 Task: Import the lead data of the user
Action: Mouse moved to (85, 162)
Screenshot: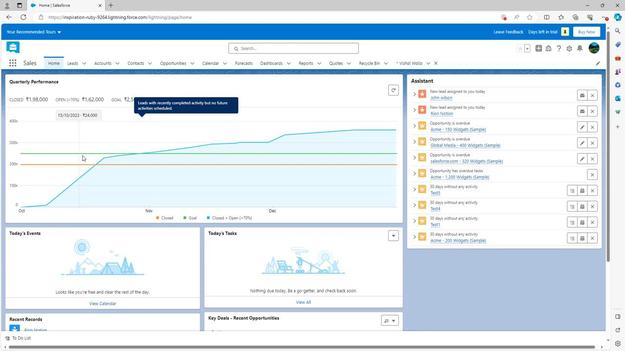 
Action: Mouse scrolled (85, 162) with delta (0, 0)
Screenshot: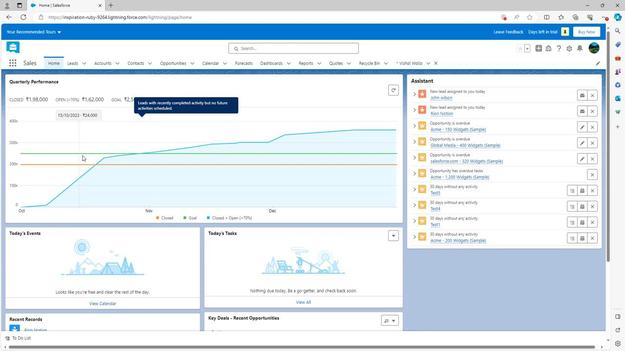 
Action: Mouse moved to (85, 162)
Screenshot: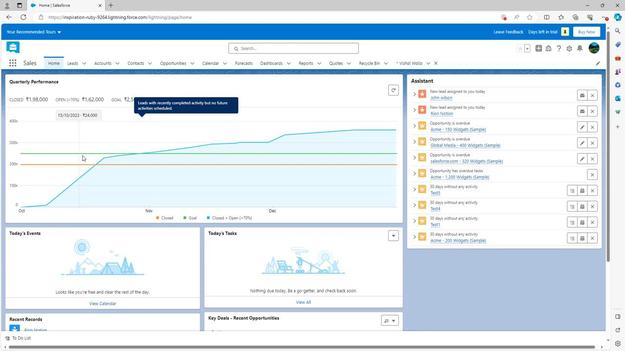 
Action: Mouse scrolled (85, 162) with delta (0, 0)
Screenshot: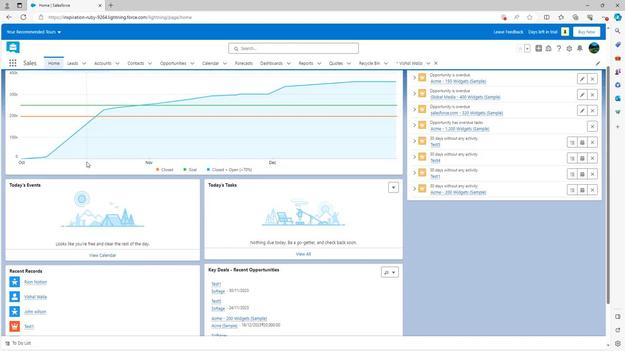 
Action: Mouse scrolled (85, 162) with delta (0, 0)
Screenshot: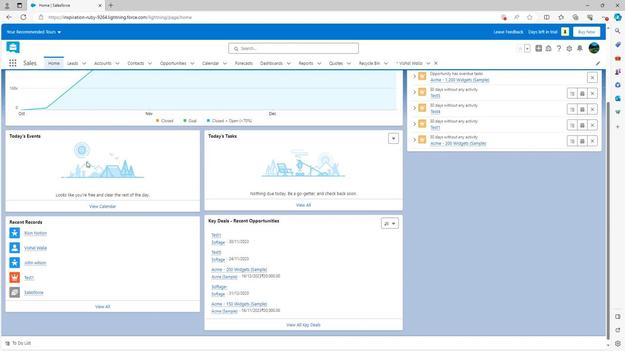 
Action: Mouse scrolled (85, 162) with delta (0, 0)
Screenshot: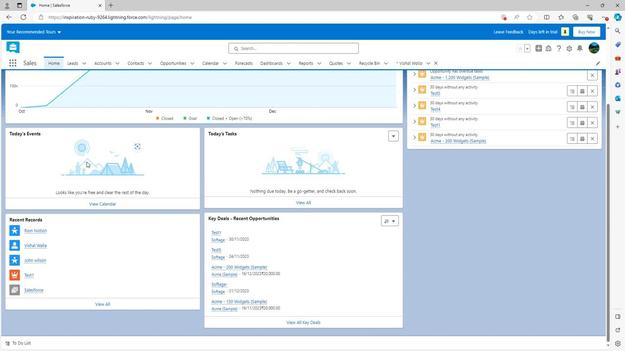 
Action: Mouse scrolled (85, 162) with delta (0, 0)
Screenshot: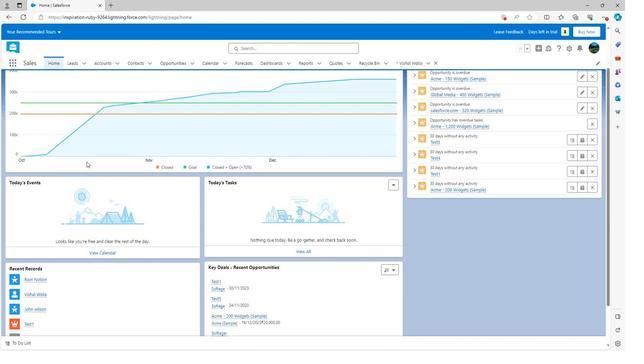 
Action: Mouse scrolled (85, 162) with delta (0, 0)
Screenshot: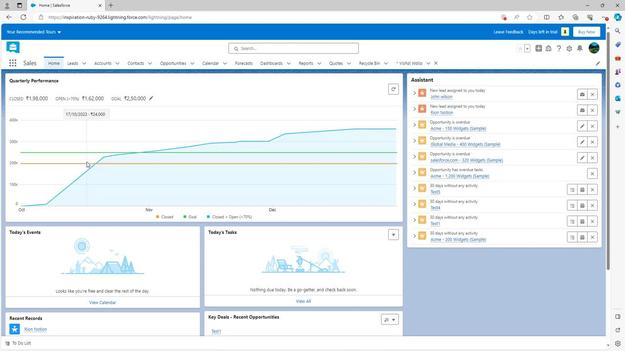 
Action: Mouse scrolled (85, 162) with delta (0, 0)
Screenshot: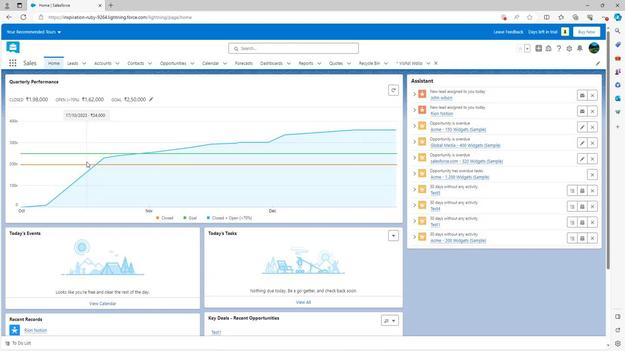 
Action: Mouse moved to (68, 62)
Screenshot: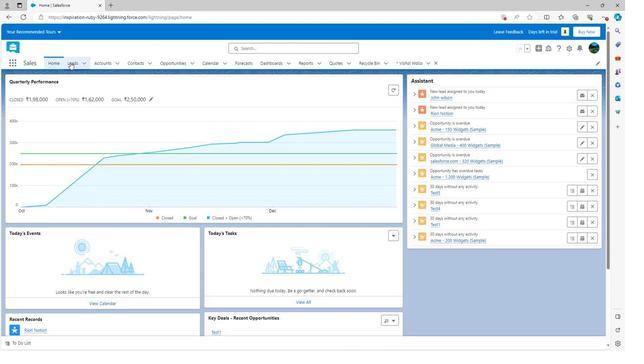 
Action: Mouse pressed left at (68, 62)
Screenshot: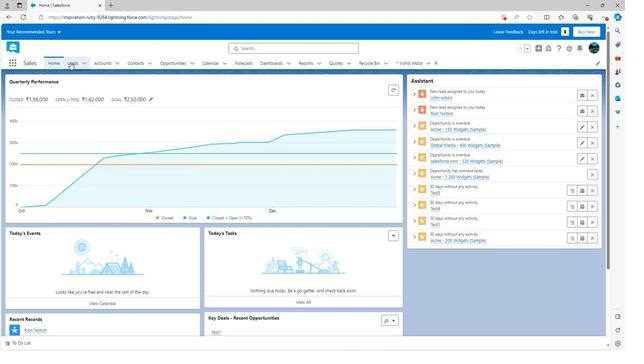 
Action: Mouse moved to (80, 62)
Screenshot: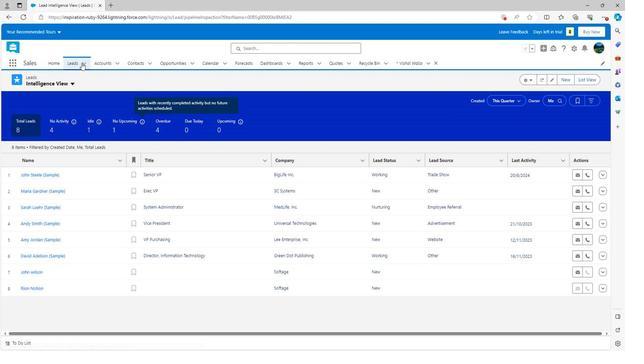 
Action: Mouse pressed left at (80, 62)
Screenshot: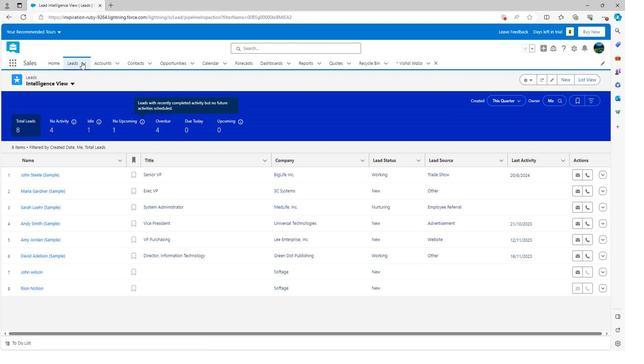 
Action: Mouse moved to (70, 165)
Screenshot: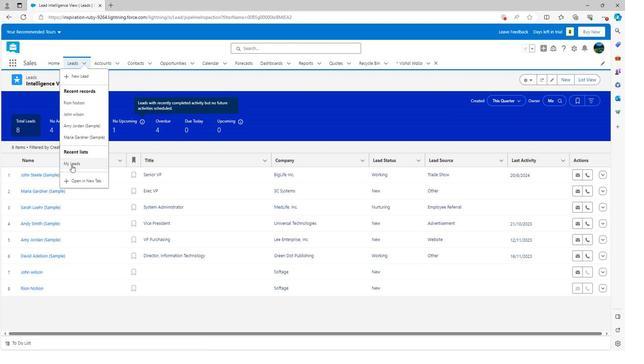 
Action: Mouse pressed left at (70, 165)
Screenshot: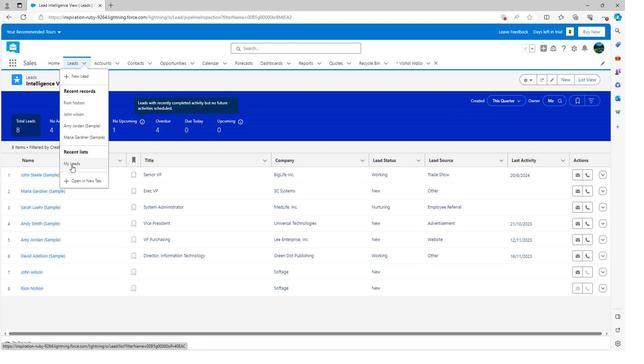 
Action: Mouse moved to (494, 83)
Screenshot: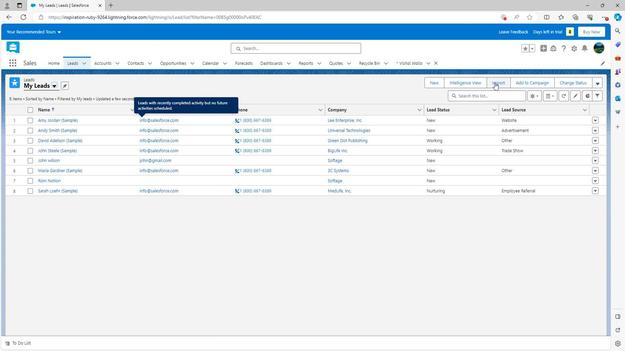 
Action: Mouse pressed left at (494, 83)
Screenshot: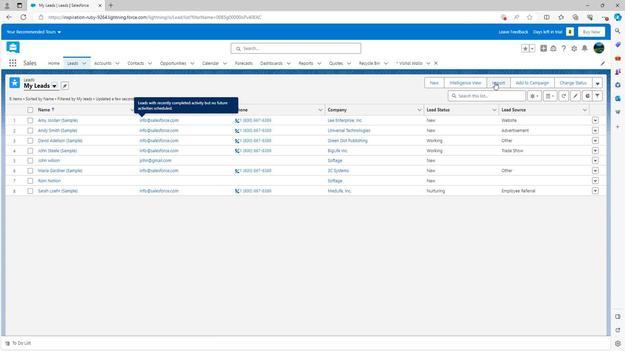 
Action: Mouse moved to (375, 182)
Screenshot: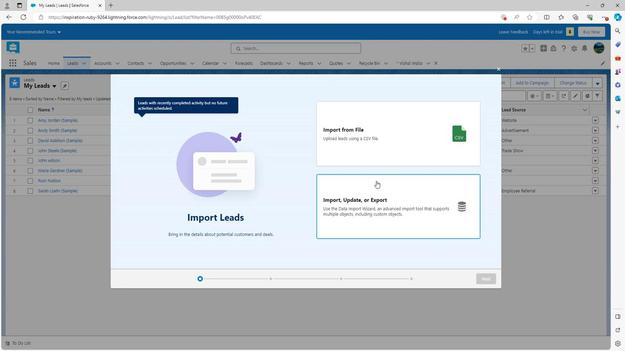 
Action: Mouse pressed left at (375, 182)
Screenshot: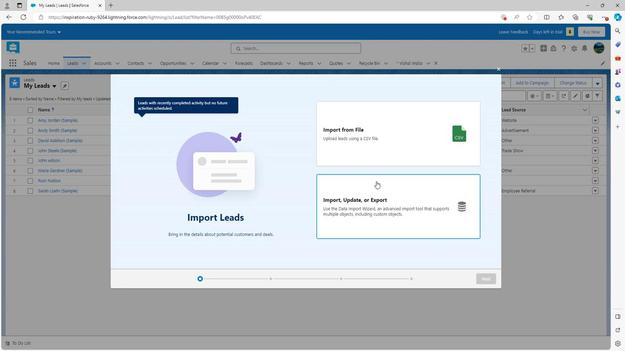 
Action: Mouse moved to (402, 137)
Screenshot: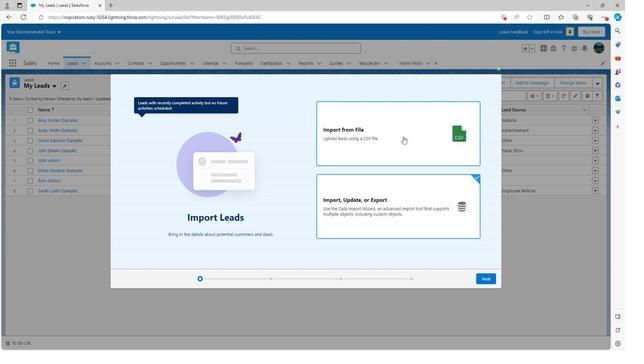 
Action: Mouse pressed left at (402, 137)
Screenshot: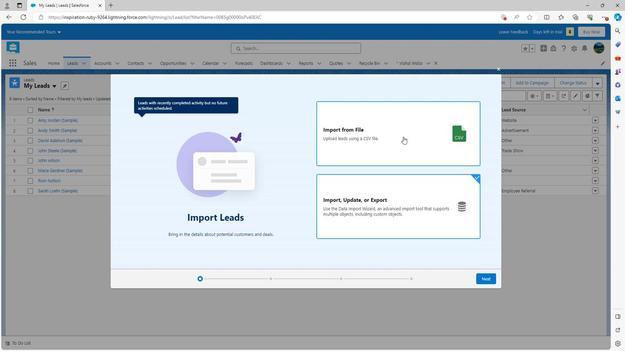 
Action: Mouse moved to (483, 278)
Screenshot: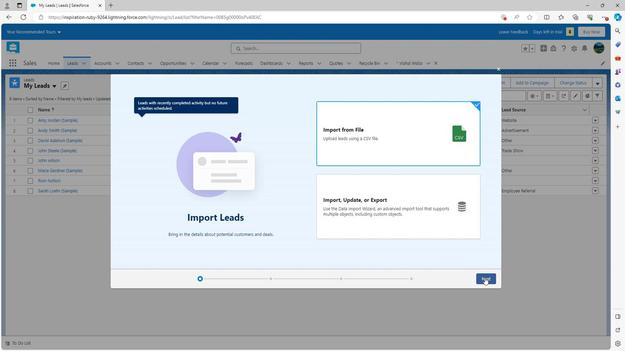 
Action: Mouse pressed left at (483, 278)
Screenshot: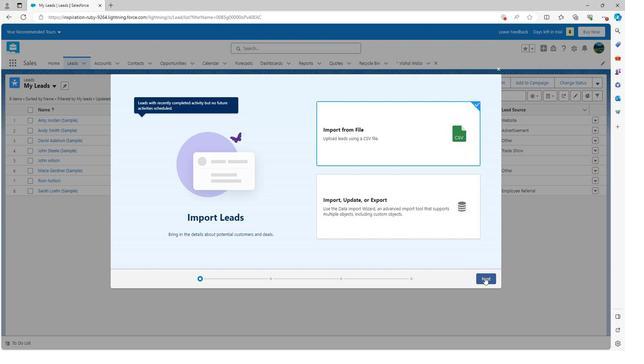 
Action: Mouse moved to (123, 272)
Screenshot: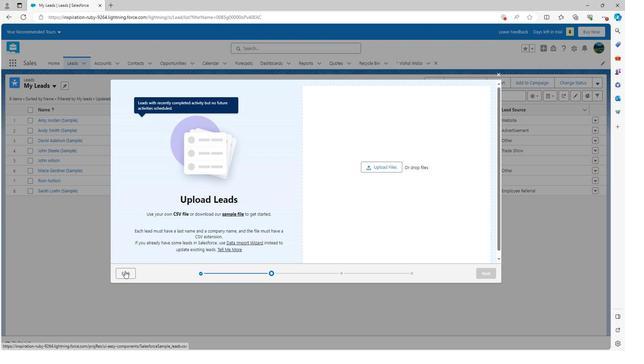 
Action: Mouse pressed left at (123, 272)
Screenshot: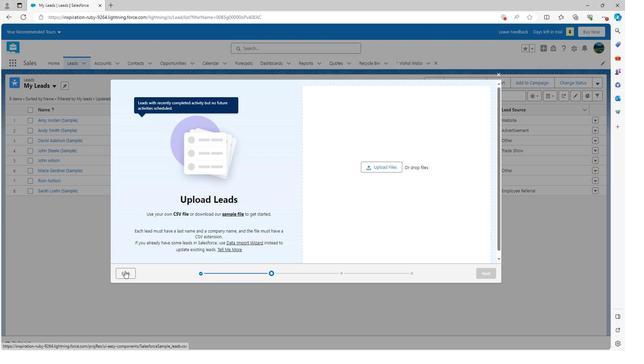 
Action: Mouse moved to (499, 67)
Screenshot: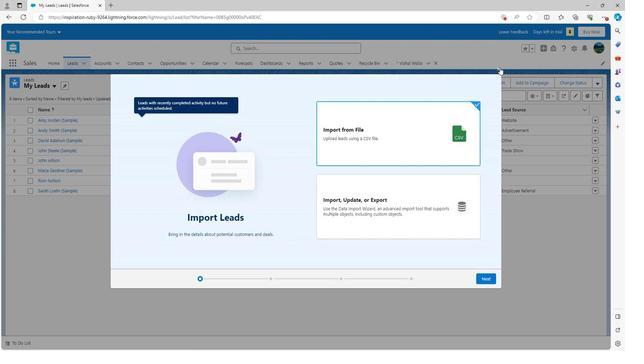 
Action: Mouse pressed left at (499, 67)
Screenshot: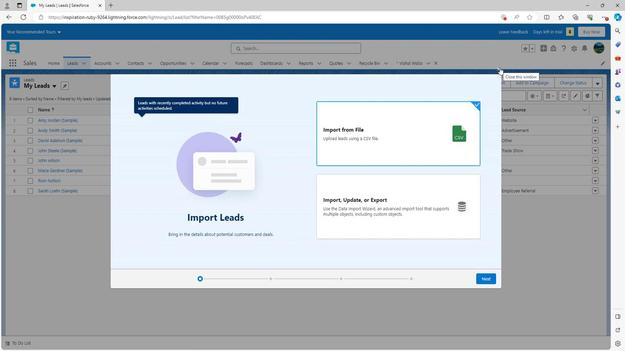 
Action: Mouse moved to (385, 208)
Screenshot: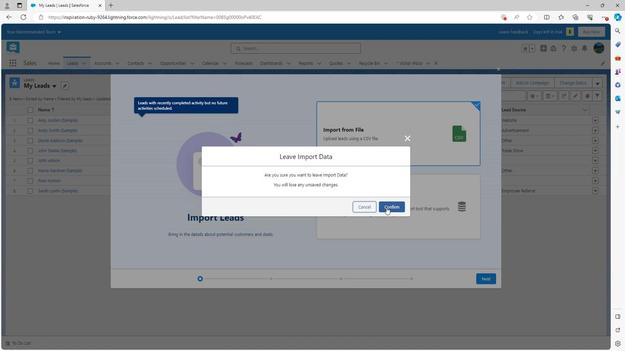 
Action: Mouse pressed left at (385, 208)
Screenshot: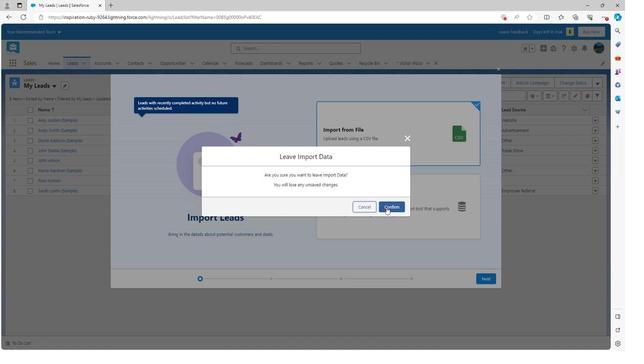 
Action: Mouse moved to (387, 206)
Screenshot: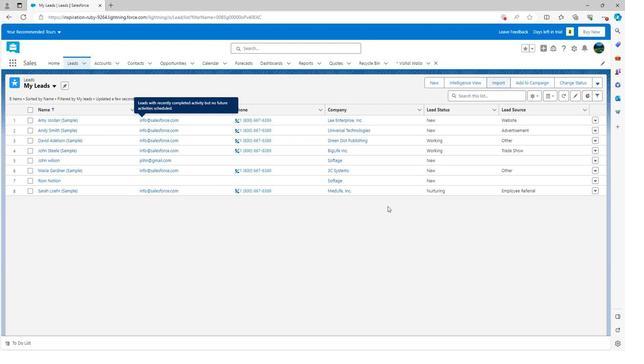 
